 Task: Print the page on A4 size paper.
Action: Mouse moved to (943, 24)
Screenshot: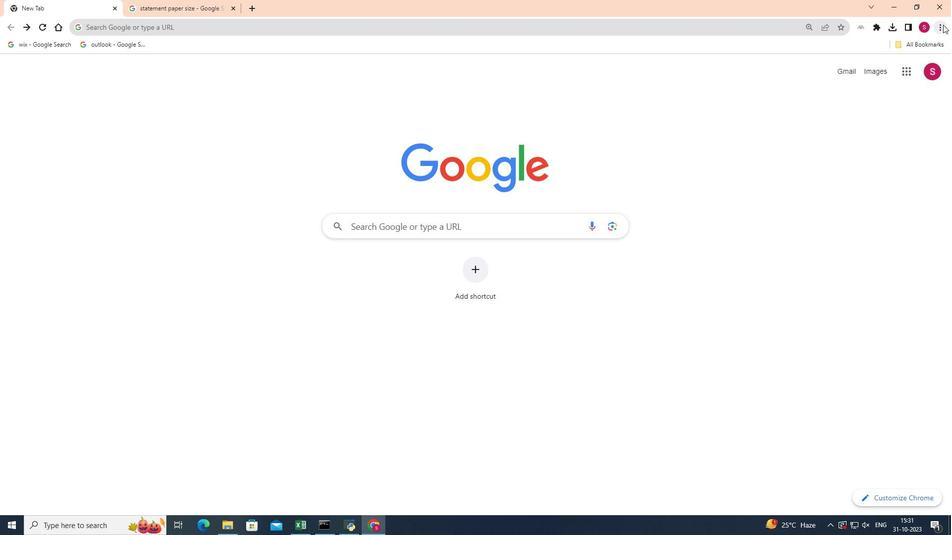 
Action: Mouse pressed left at (943, 24)
Screenshot: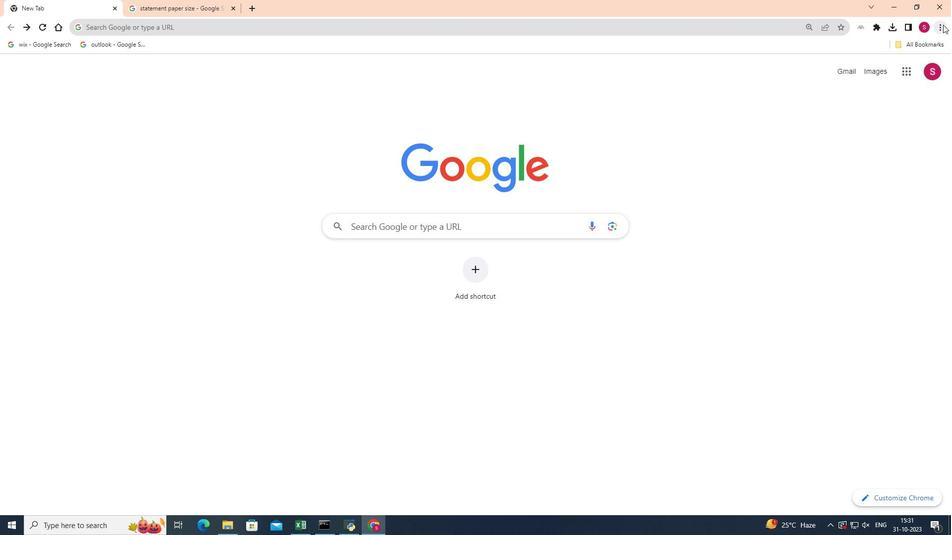 
Action: Mouse moved to (823, 150)
Screenshot: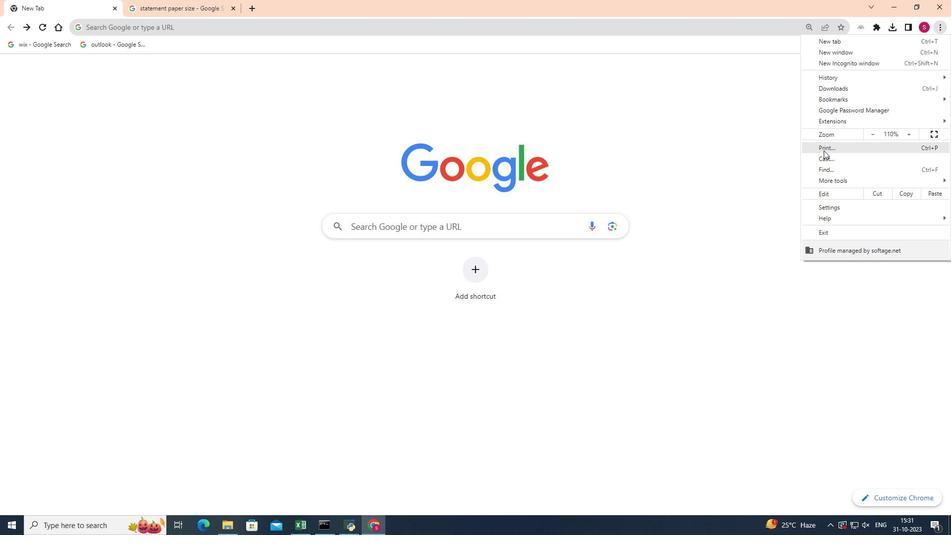 
Action: Mouse pressed left at (823, 150)
Screenshot: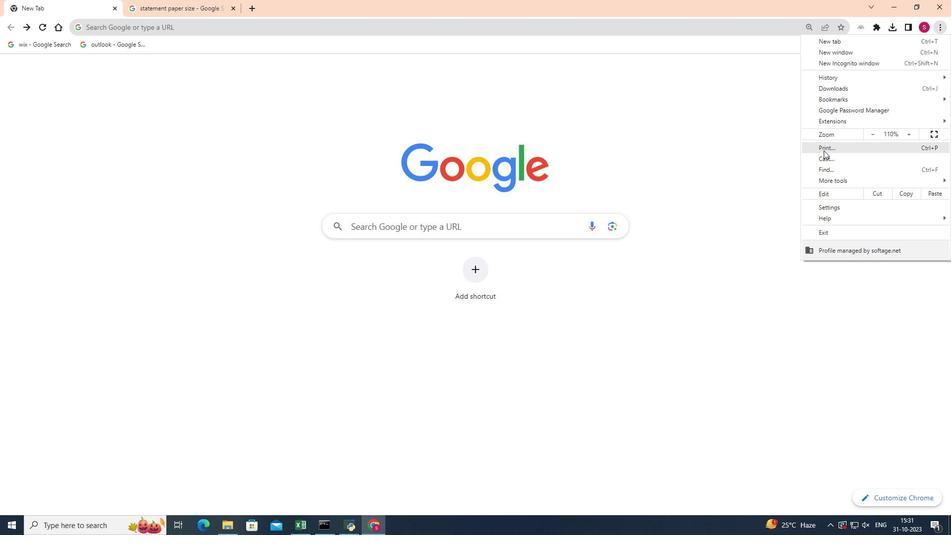 
Action: Mouse moved to (780, 196)
Screenshot: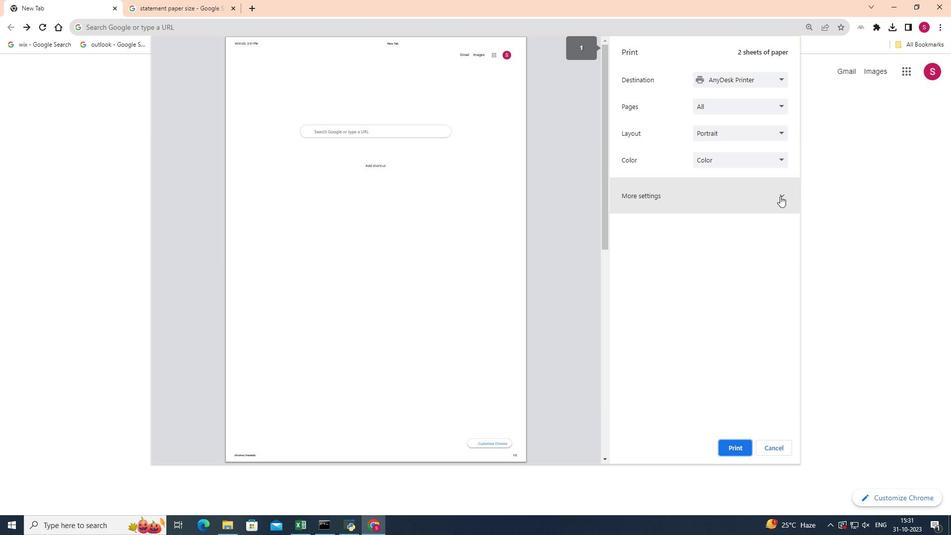 
Action: Mouse pressed left at (780, 196)
Screenshot: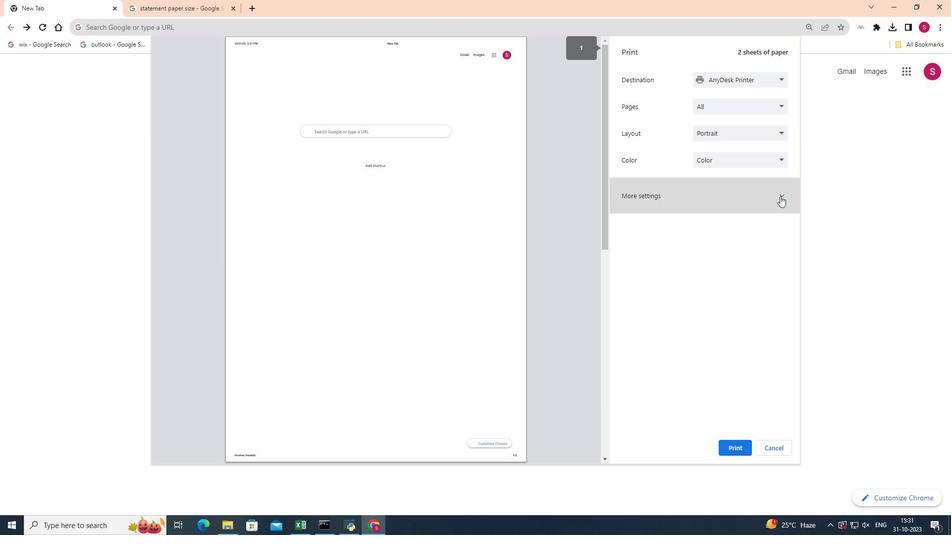 
Action: Mouse moved to (781, 233)
Screenshot: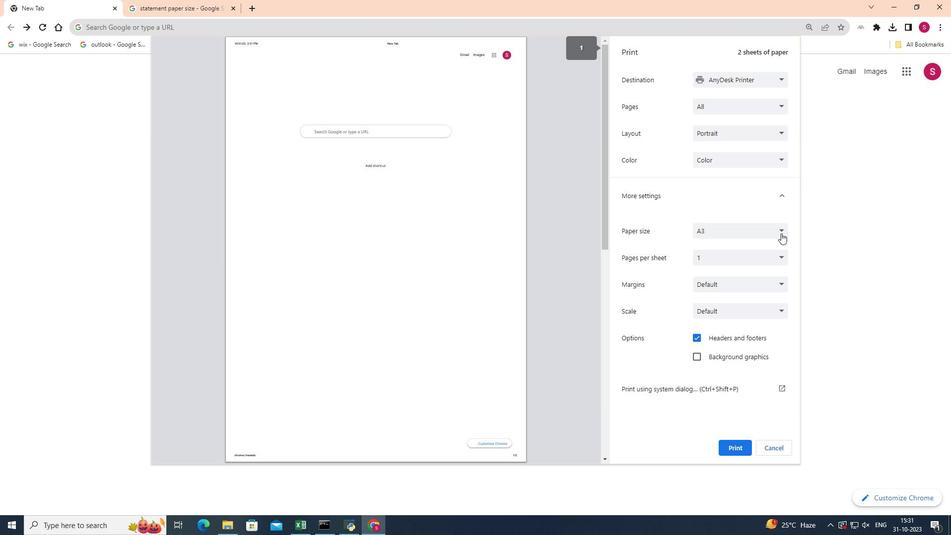 
Action: Mouse pressed left at (781, 233)
Screenshot: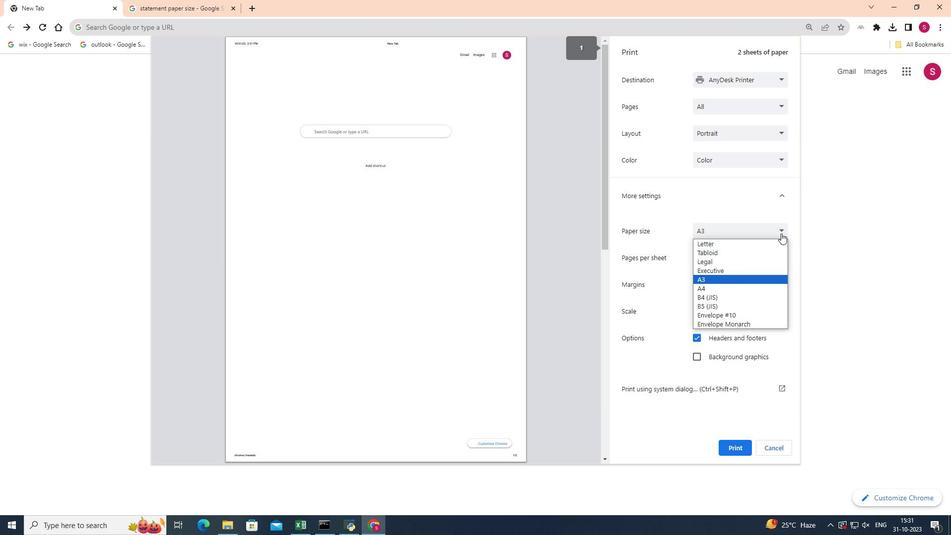 
Action: Mouse moved to (706, 290)
Screenshot: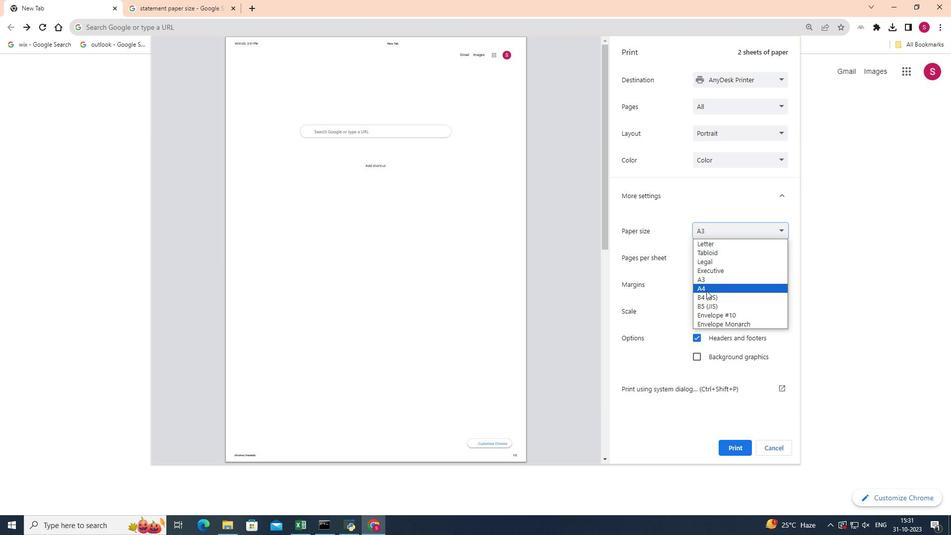 
Action: Mouse pressed left at (706, 290)
Screenshot: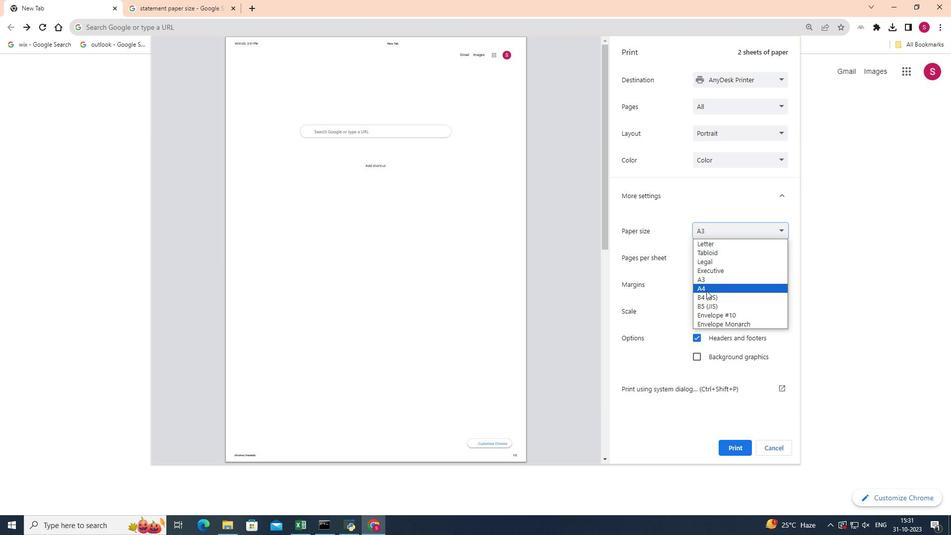 
Action: Mouse moved to (732, 444)
Screenshot: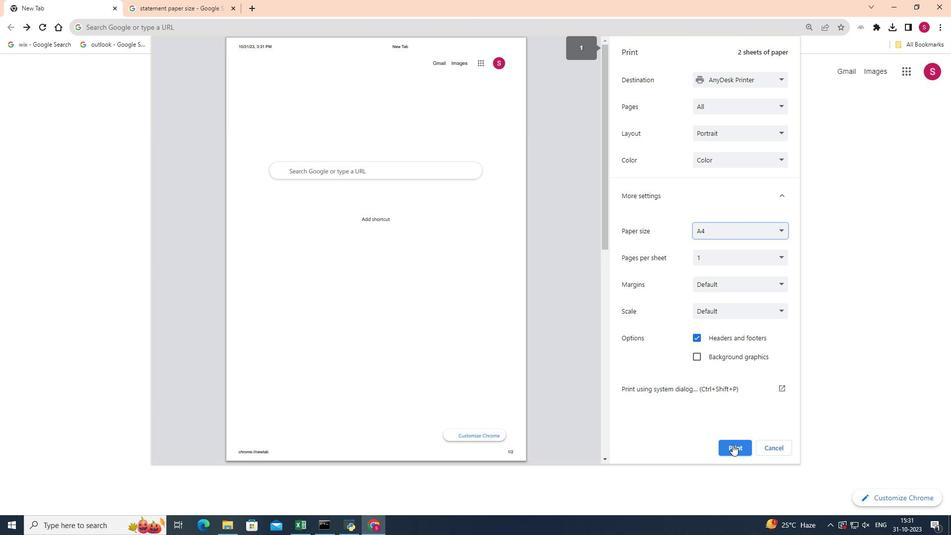 
Action: Mouse pressed left at (732, 444)
Screenshot: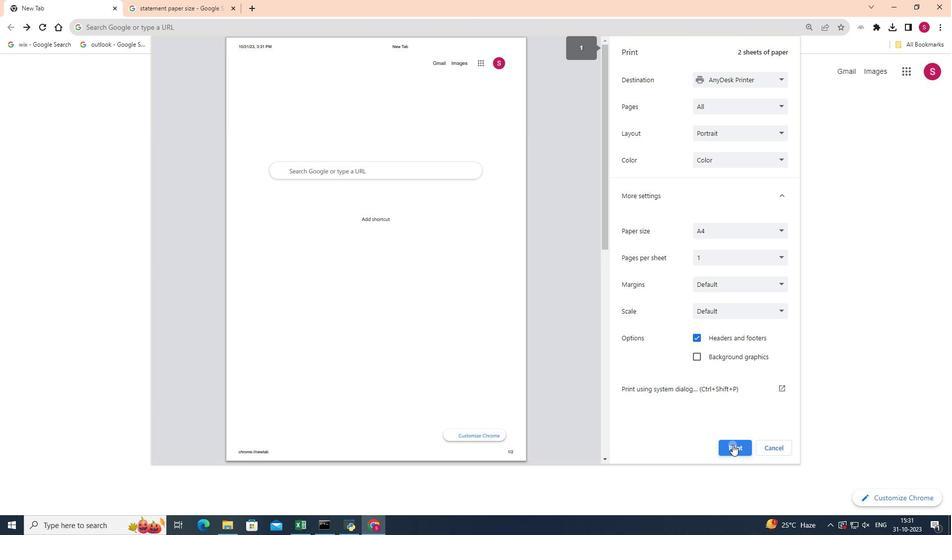 
